 Task: Add Earthbound Farm Organic Chopped Romaine Hearts Bag to the cart.
Action: Mouse moved to (307, 175)
Screenshot: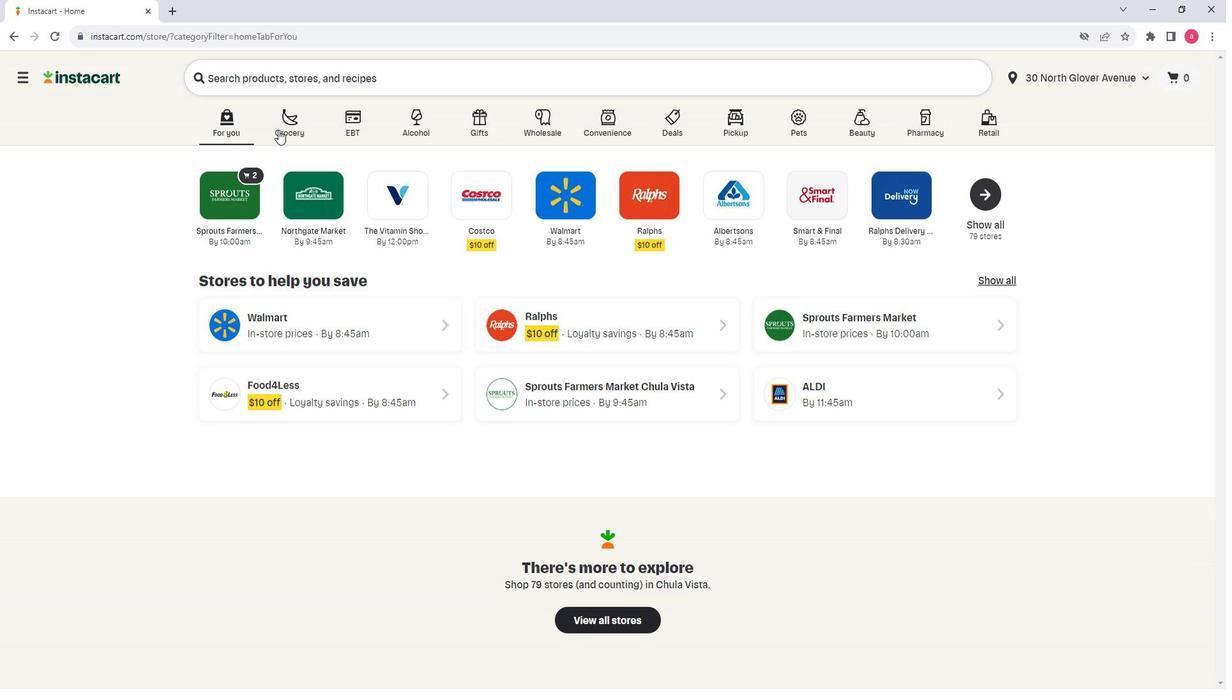 
Action: Mouse pressed left at (307, 175)
Screenshot: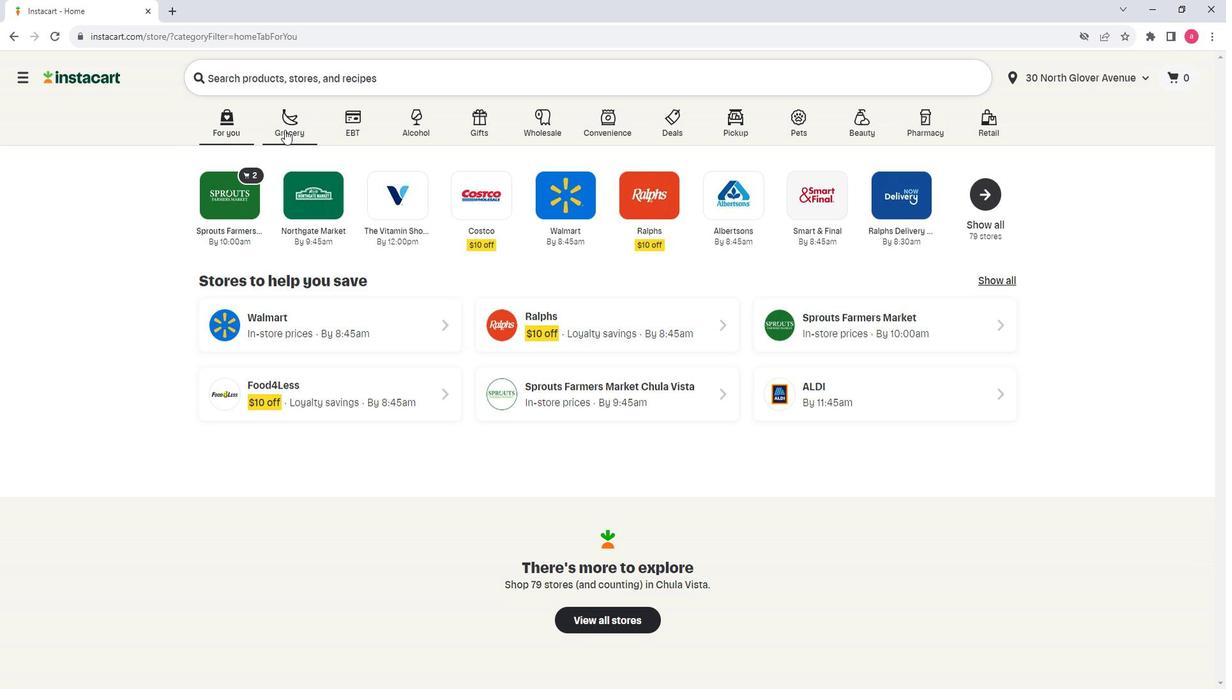 
Action: Mouse moved to (250, 382)
Screenshot: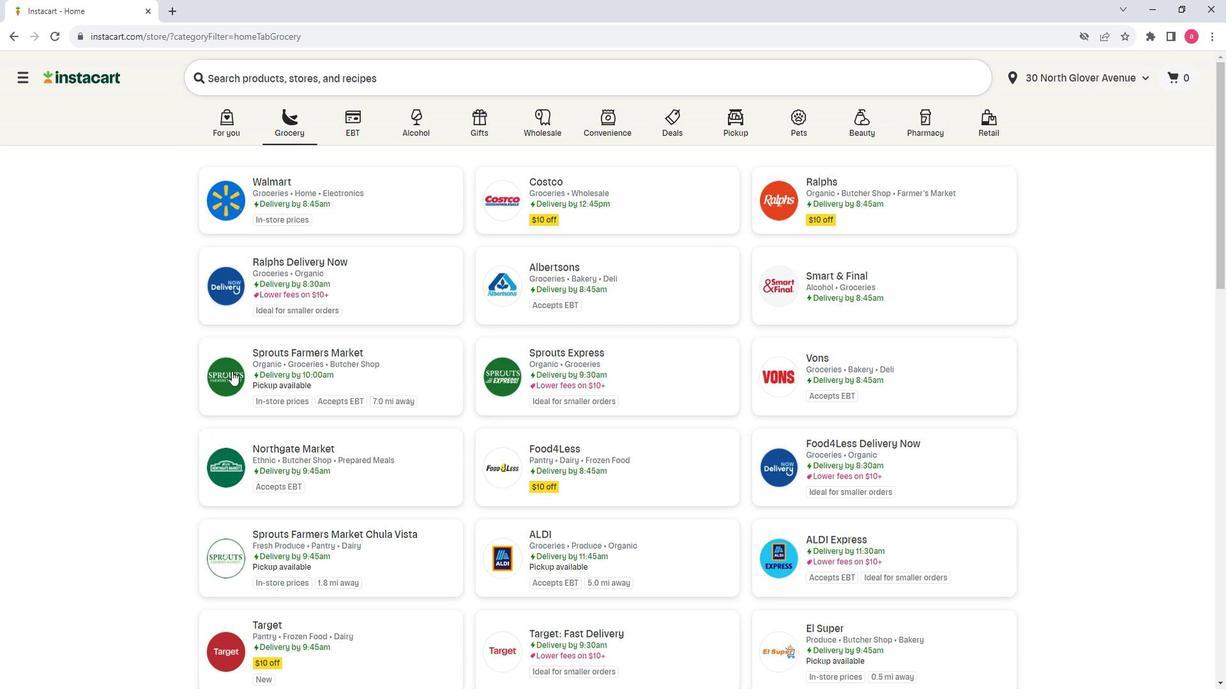 
Action: Mouse pressed left at (250, 382)
Screenshot: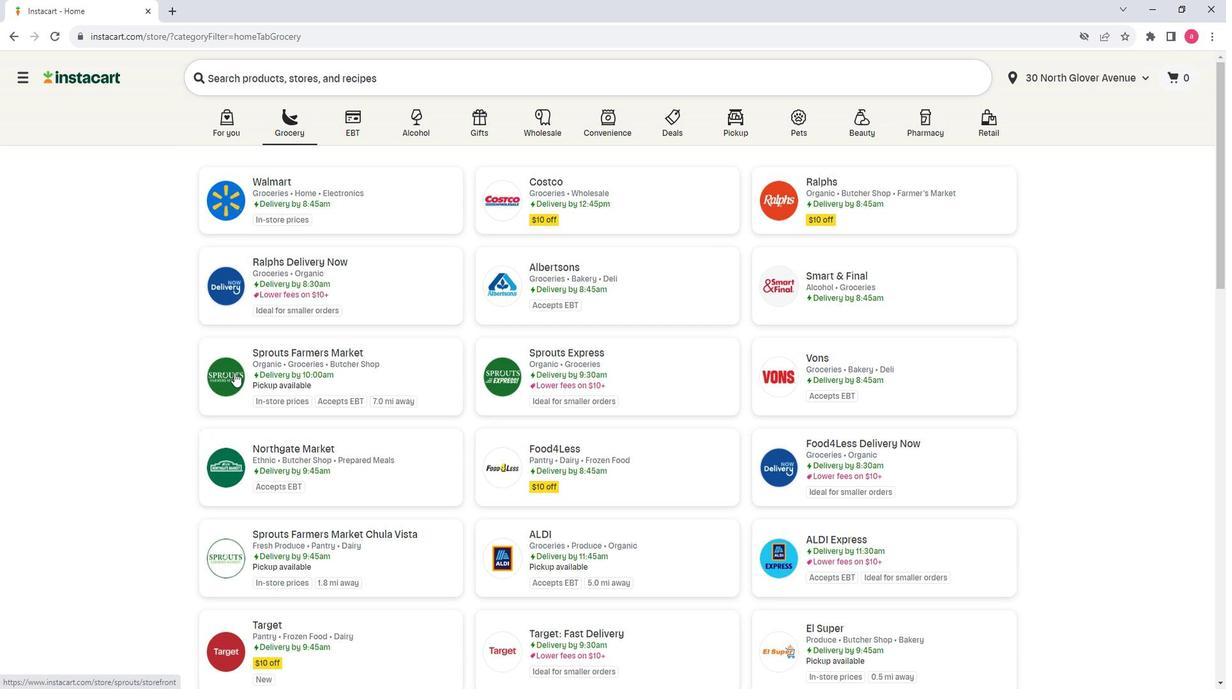 
Action: Mouse moved to (68, 433)
Screenshot: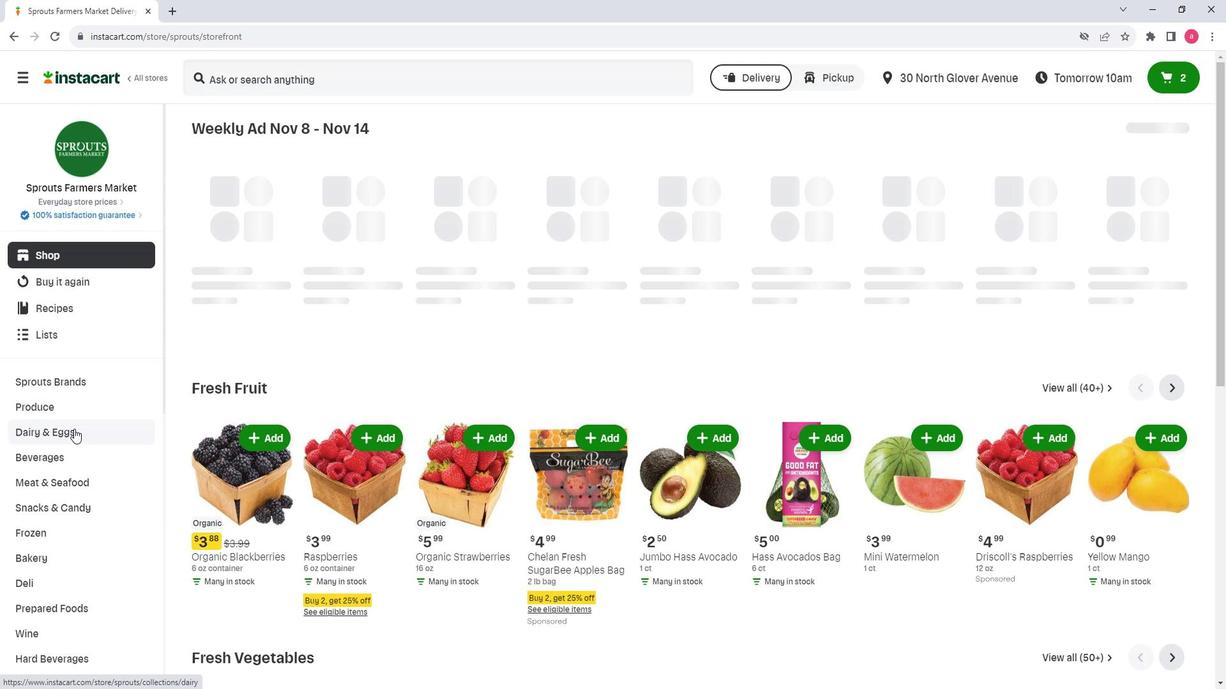 
Action: Mouse pressed left at (68, 433)
Screenshot: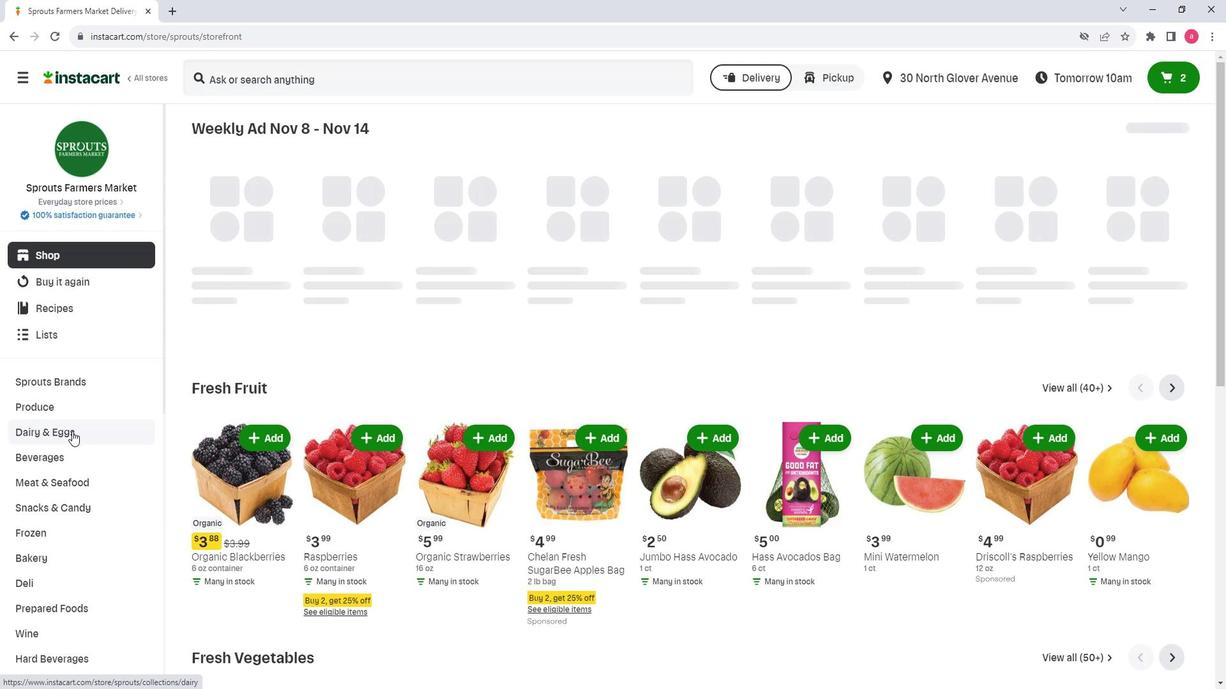 
Action: Mouse moved to (378, 209)
Screenshot: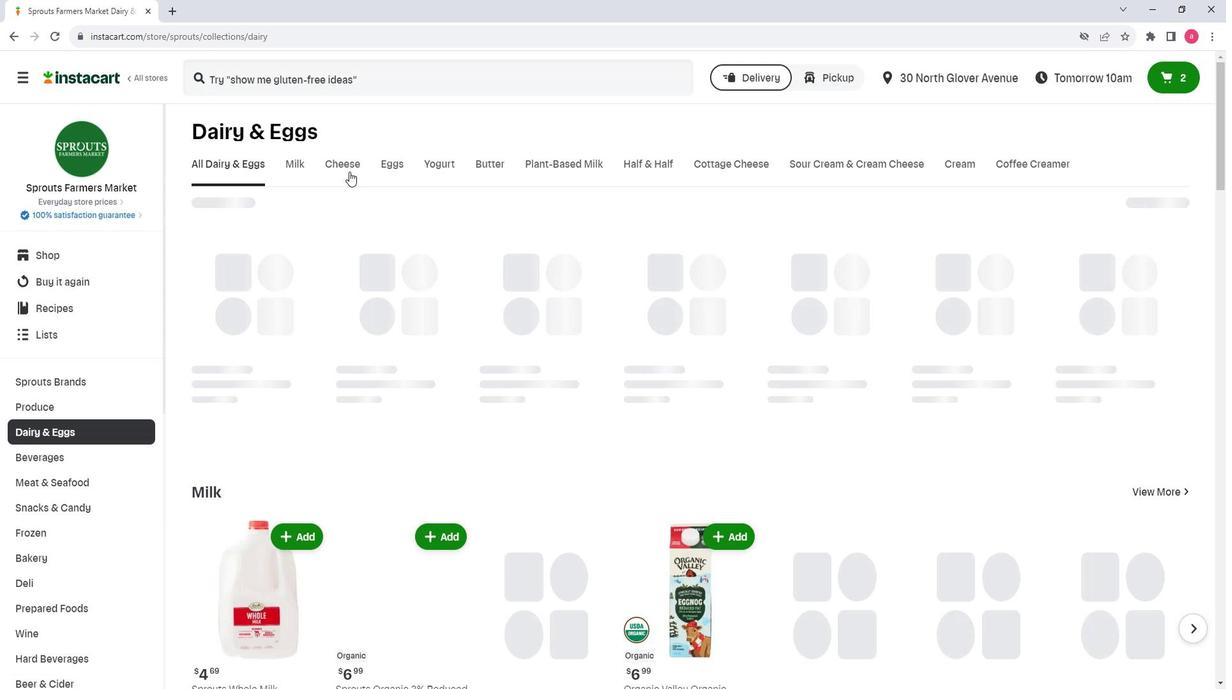 
Action: Mouse pressed left at (378, 209)
Screenshot: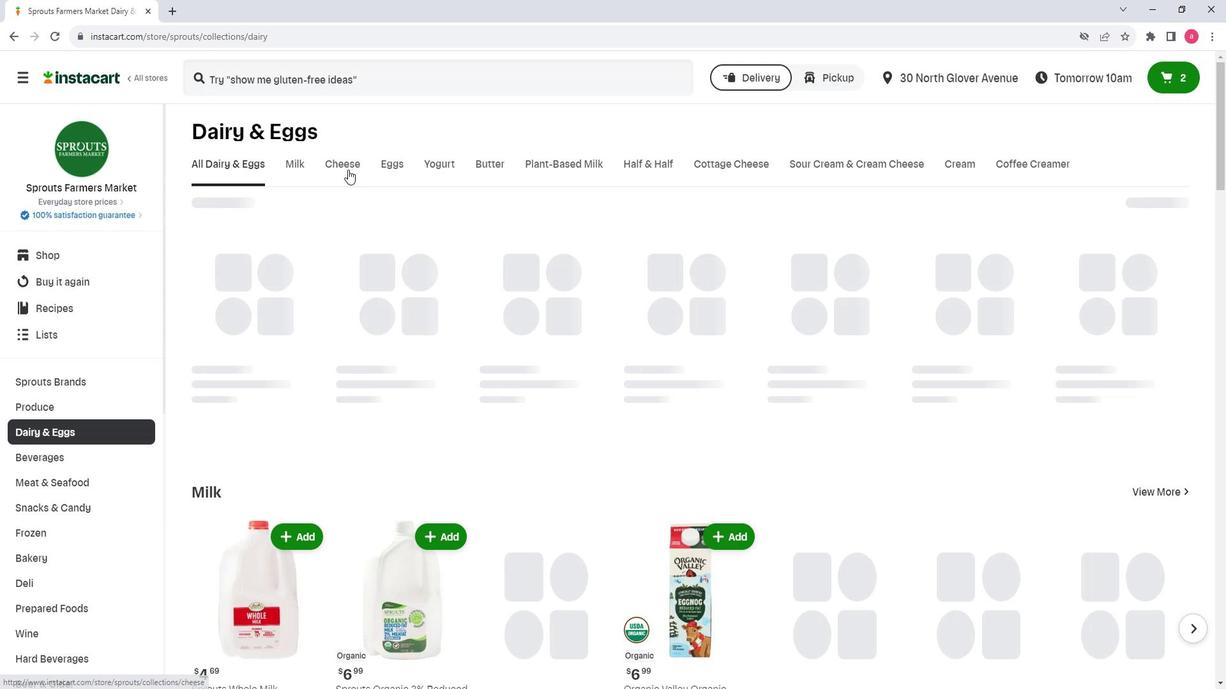 
Action: Mouse moved to (266, 127)
Screenshot: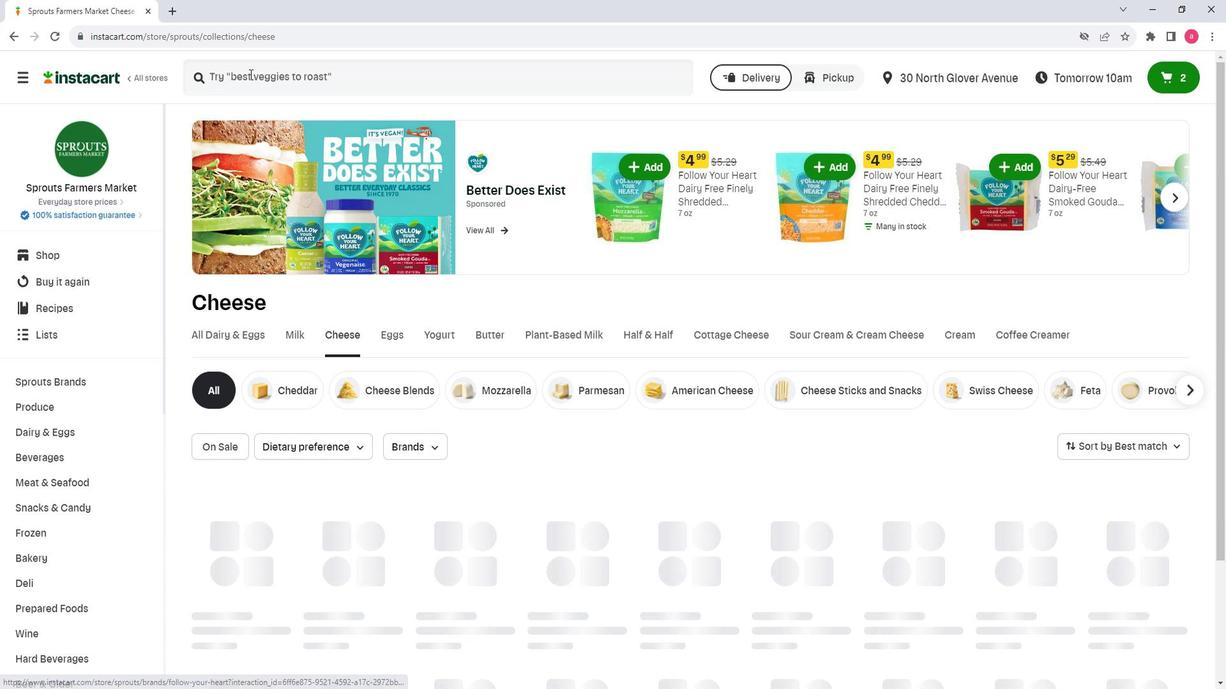 
Action: Mouse pressed left at (266, 127)
Screenshot: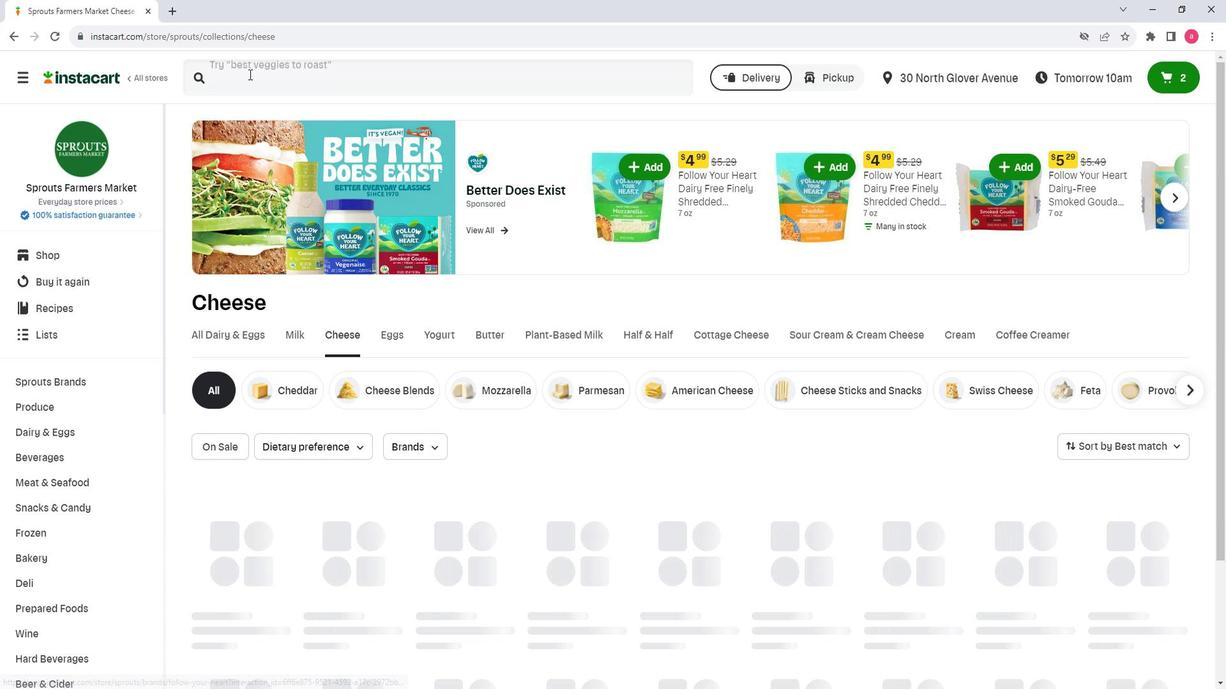 
Action: Key pressed <Key.shift>Ea
Screenshot: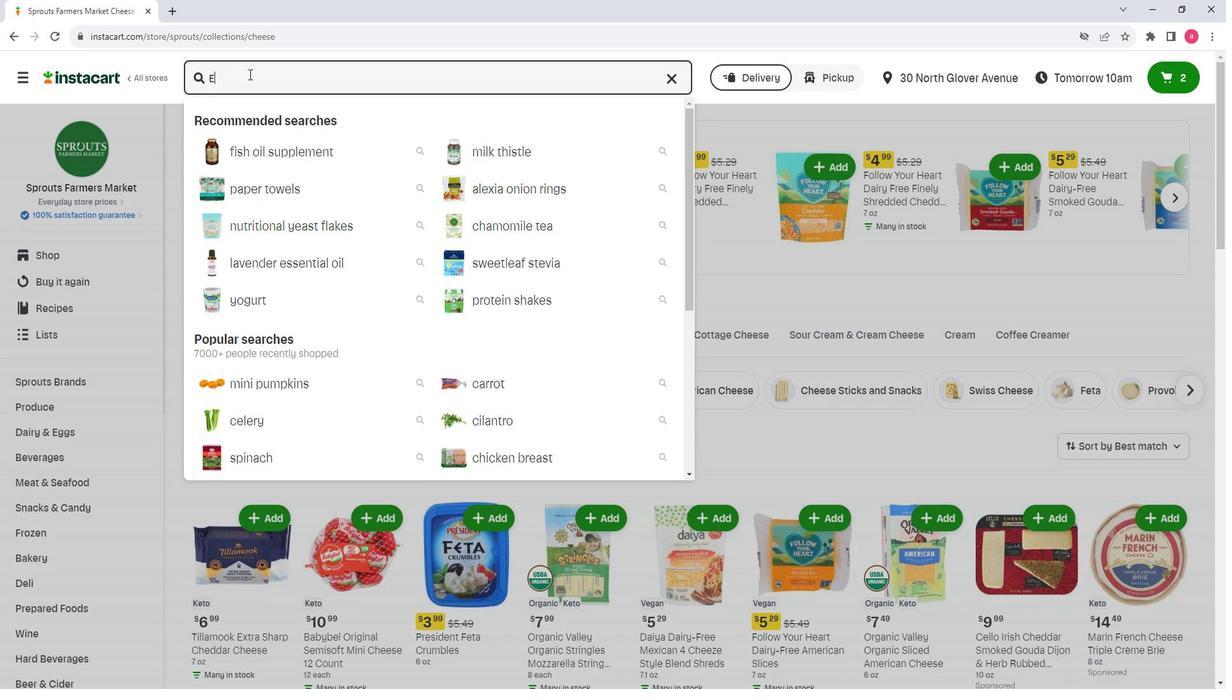 
Action: Mouse moved to (264, 128)
Screenshot: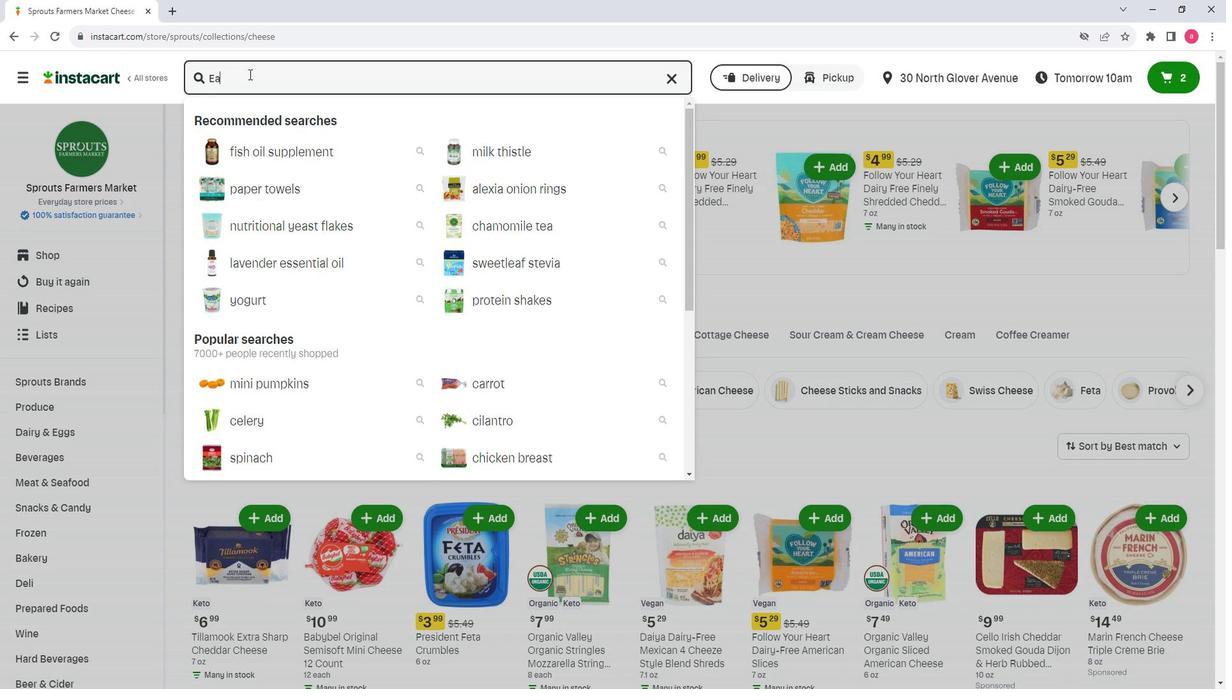 
Action: Key pressed rthboun
Screenshot: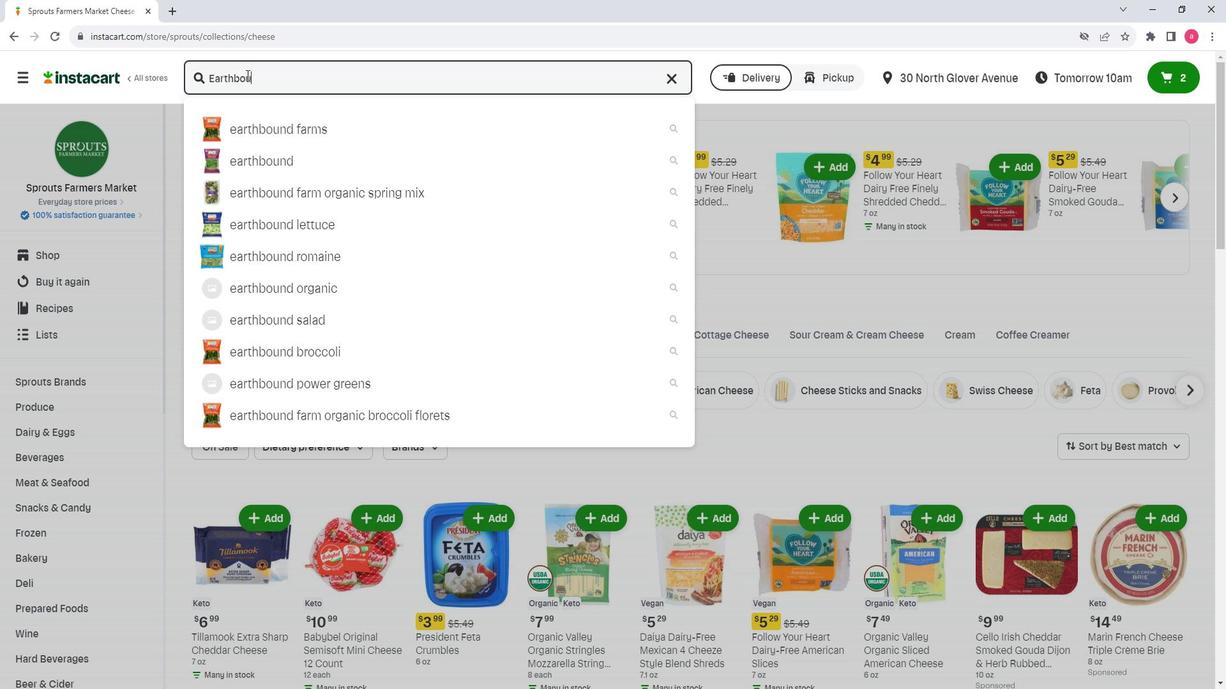 
Action: Mouse moved to (265, 128)
Screenshot: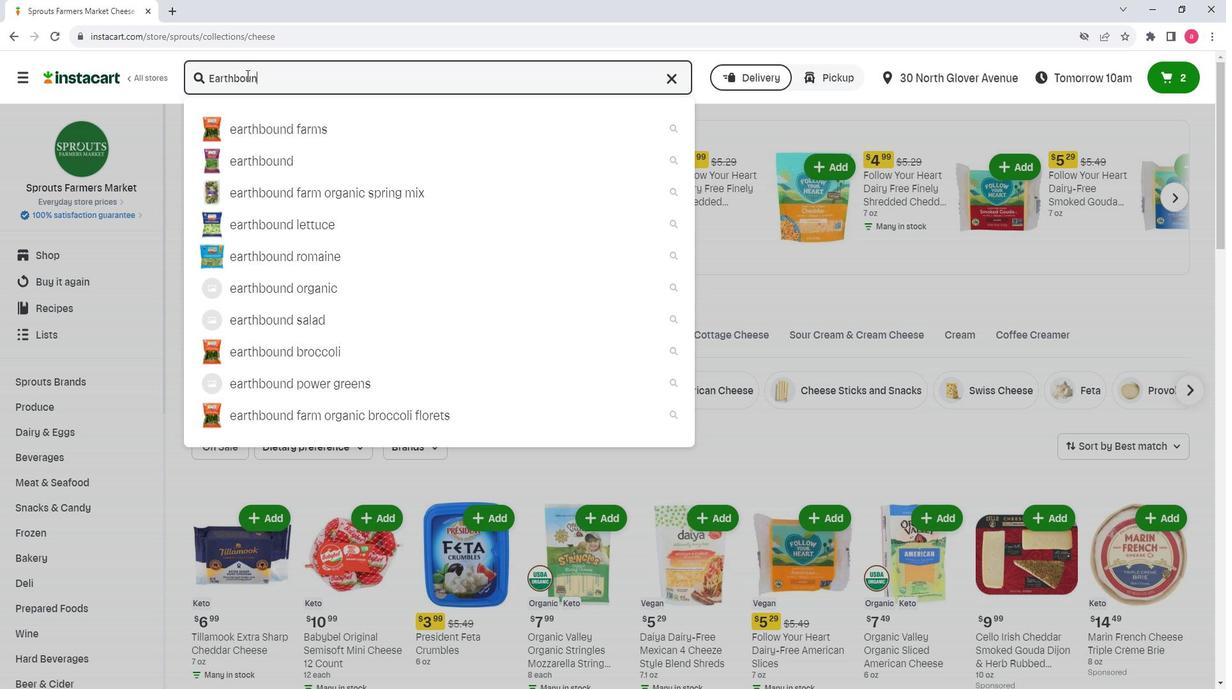 
Action: Key pressed d
Screenshot: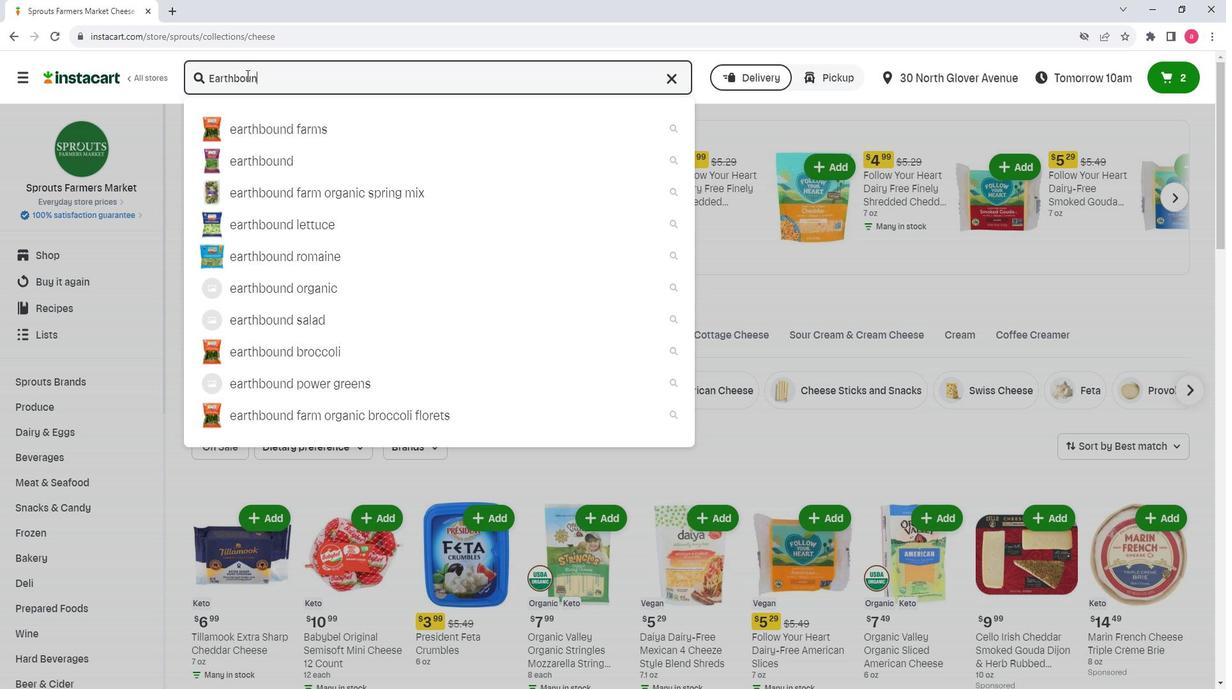
Action: Mouse moved to (266, 128)
Screenshot: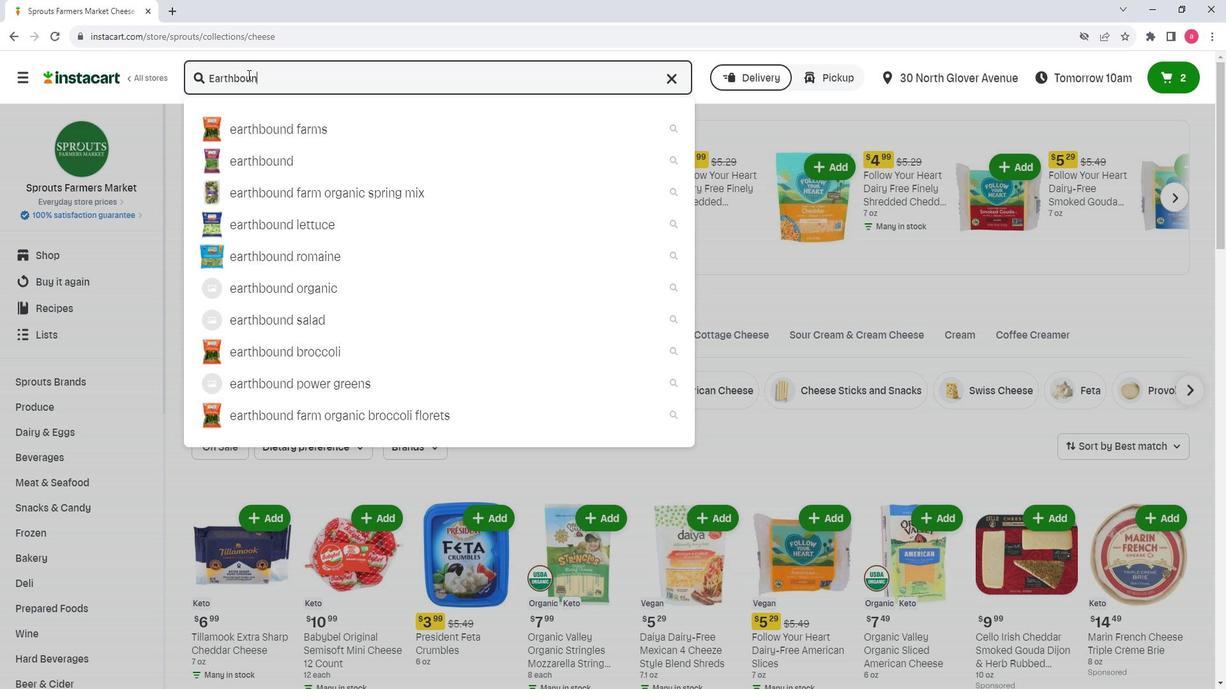 
Action: Key pressed <Key.space><Key.shift>Farm<Key.space><Key.shift>Organic<Key.space>
Screenshot: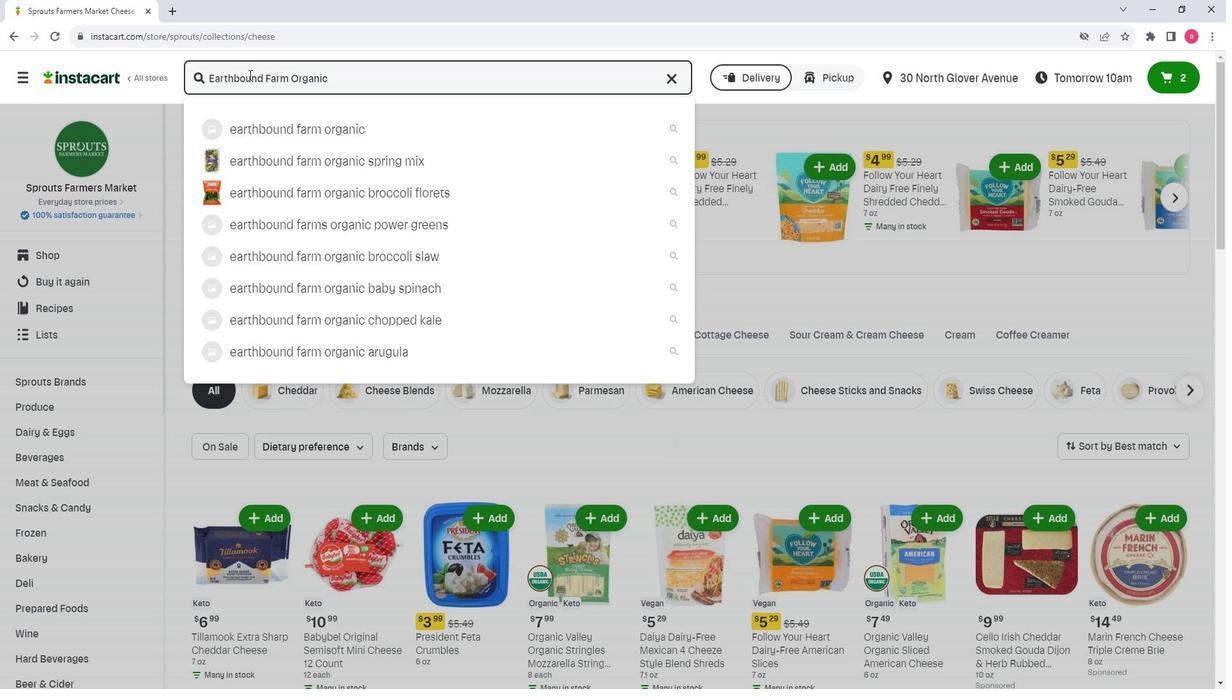 
Action: Mouse moved to (267, 128)
Screenshot: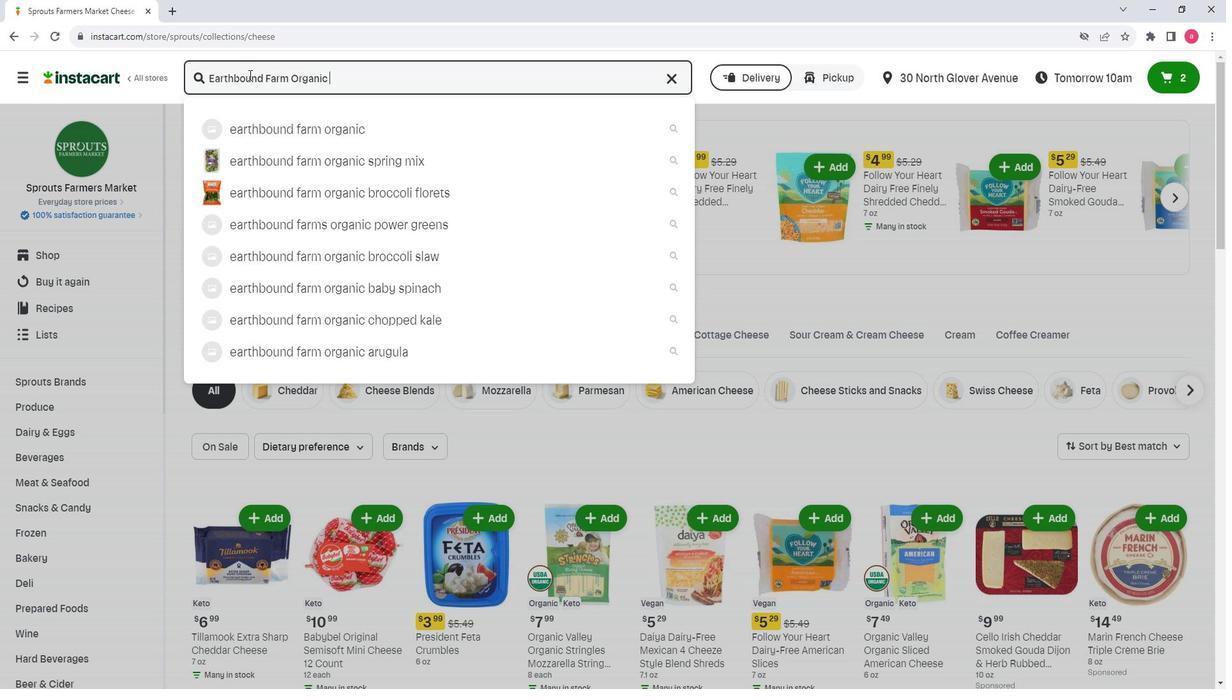 
Action: Key pressed <Key.shift>Chopped<Key.space><Key.shift>Romaine<Key.space><Key.shift>Hearts<Key.space><Key.shift>Bag<Key.enter>
Screenshot: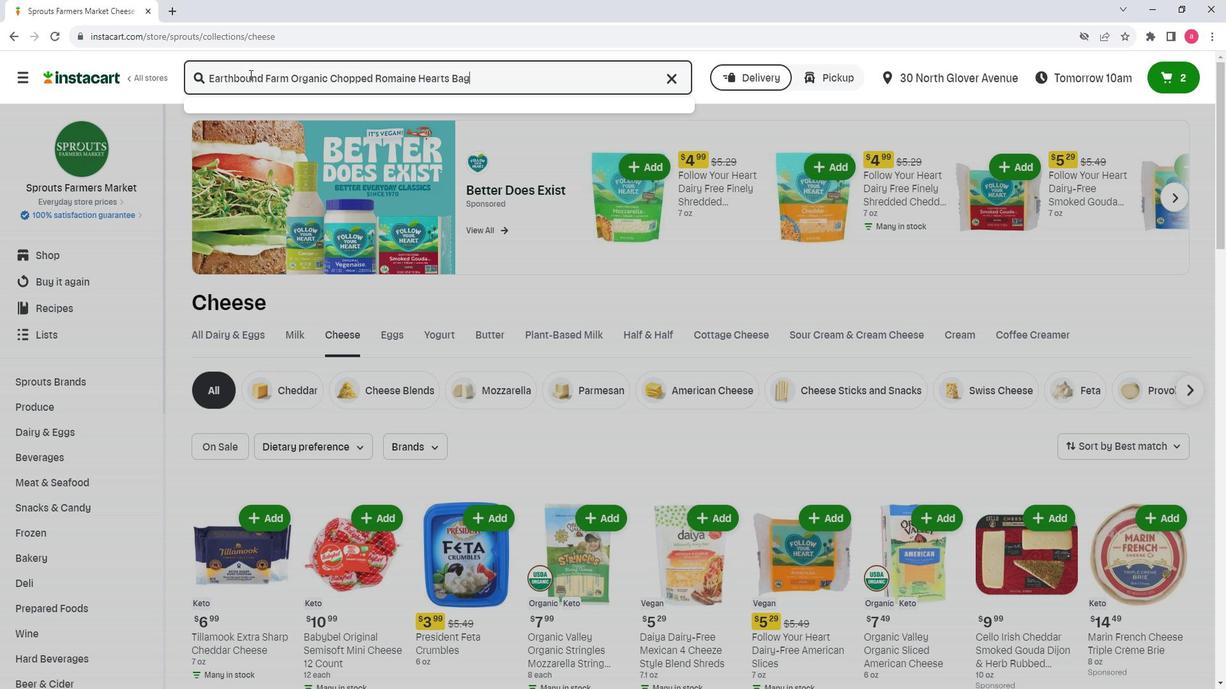 
Action: Mouse moved to (328, 255)
Screenshot: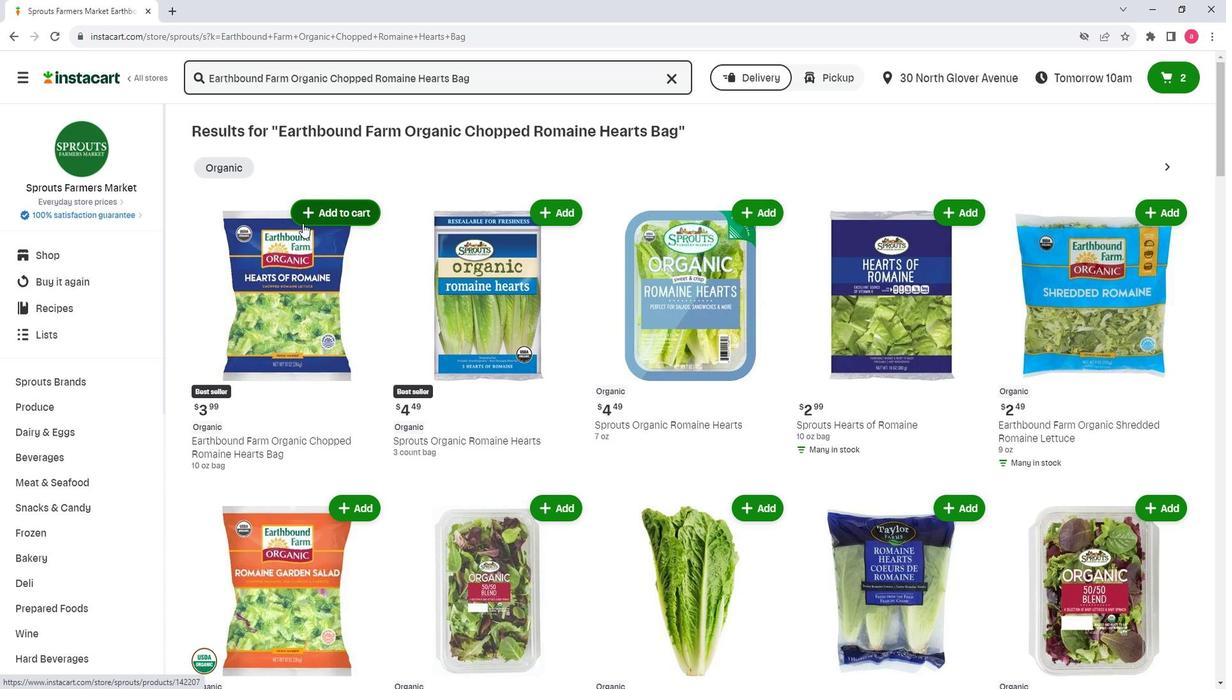 
Action: Mouse pressed left at (328, 255)
Screenshot: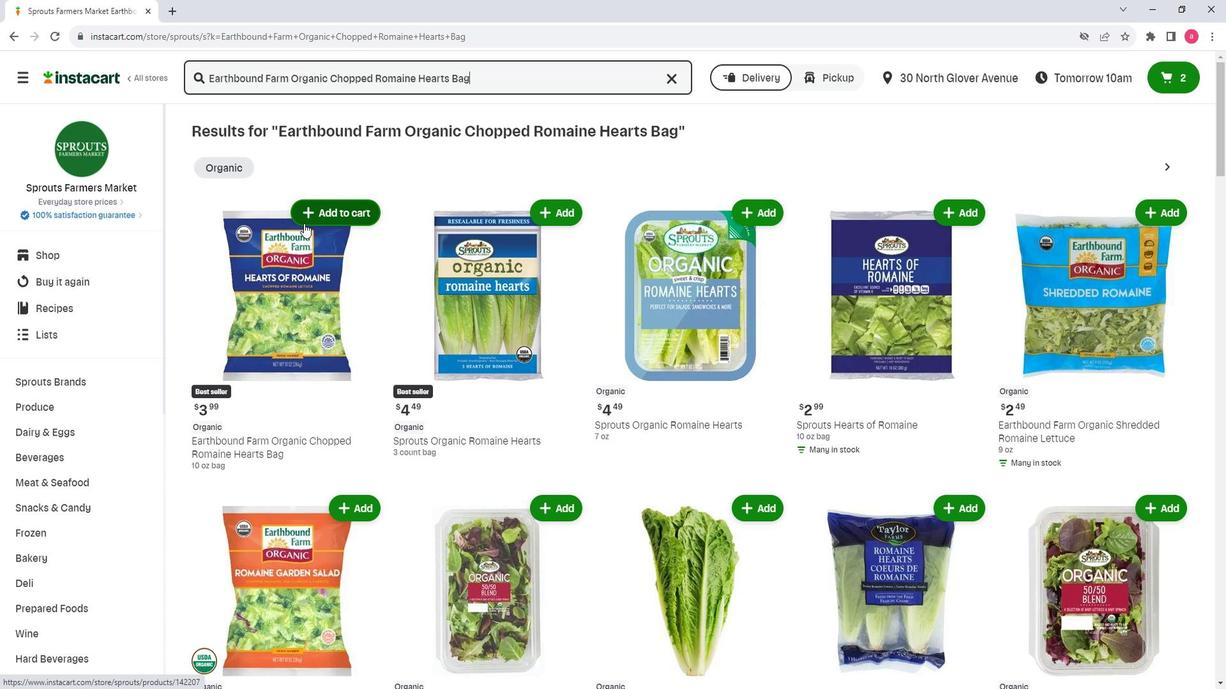 
Action: Mouse moved to (329, 292)
Screenshot: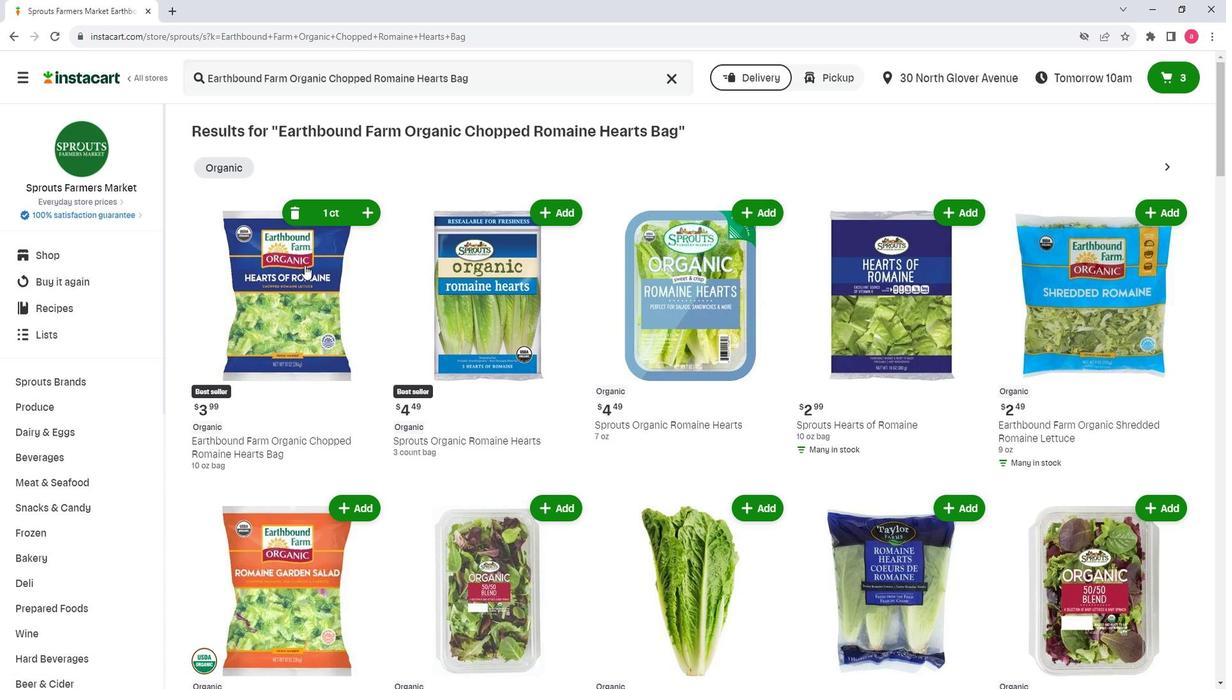 
